 Task: Create List Sales Reporting in Board Branding and Messaging Strategies to Workspace Agile Coaching. Create List Sales Analytics in Board IT Service Desk Management to Workspace Agile Coaching. Create List Customer Relationship Management in Board Voice of Customer Customer Persona Development and Analysis to Workspace Agile Coaching
Action: Mouse moved to (105, 310)
Screenshot: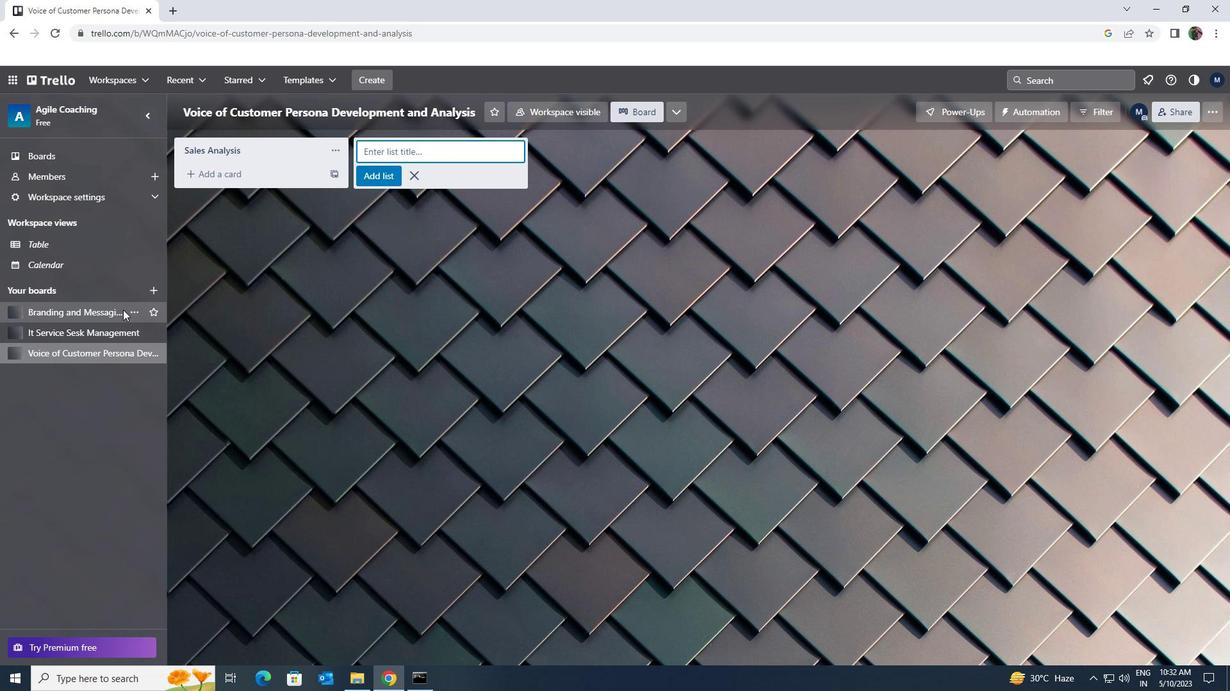 
Action: Mouse pressed left at (105, 310)
Screenshot: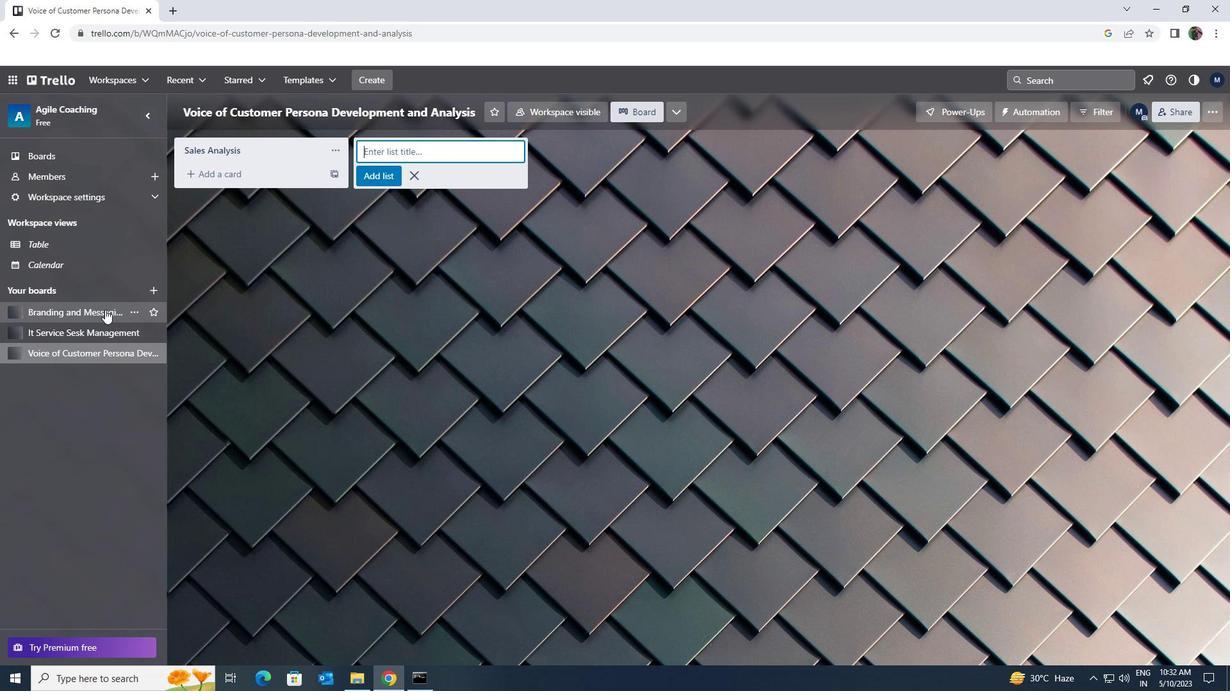 
Action: Mouse moved to (369, 158)
Screenshot: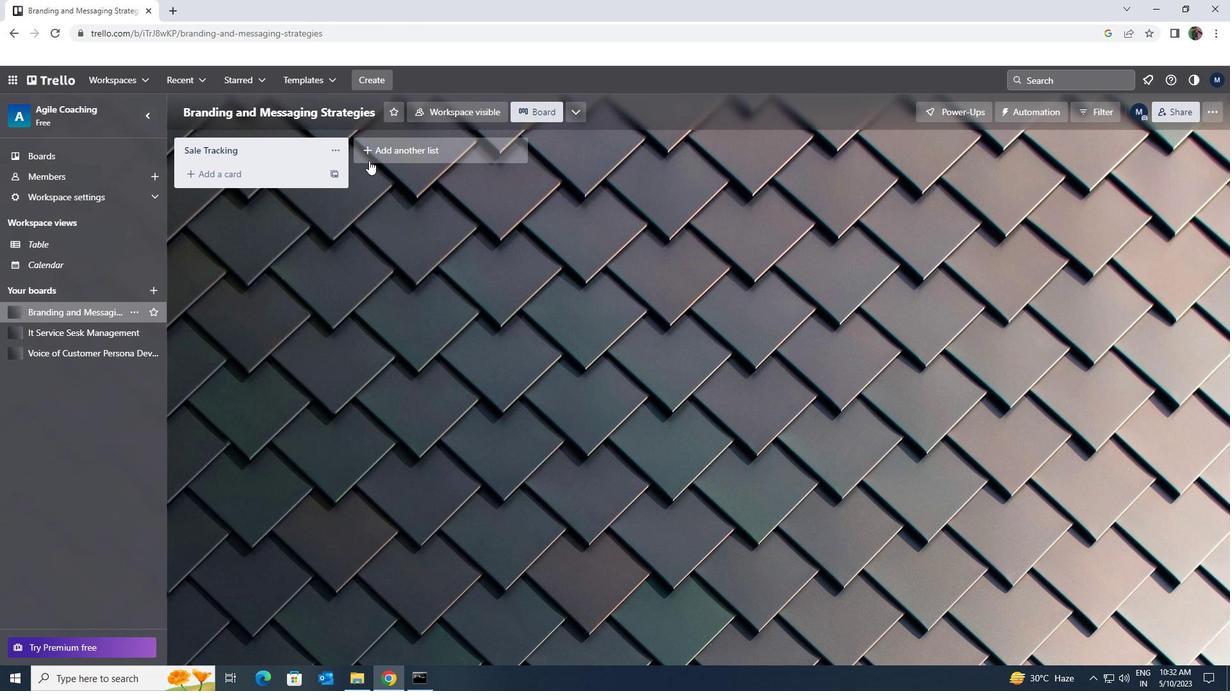 
Action: Mouse pressed left at (369, 158)
Screenshot: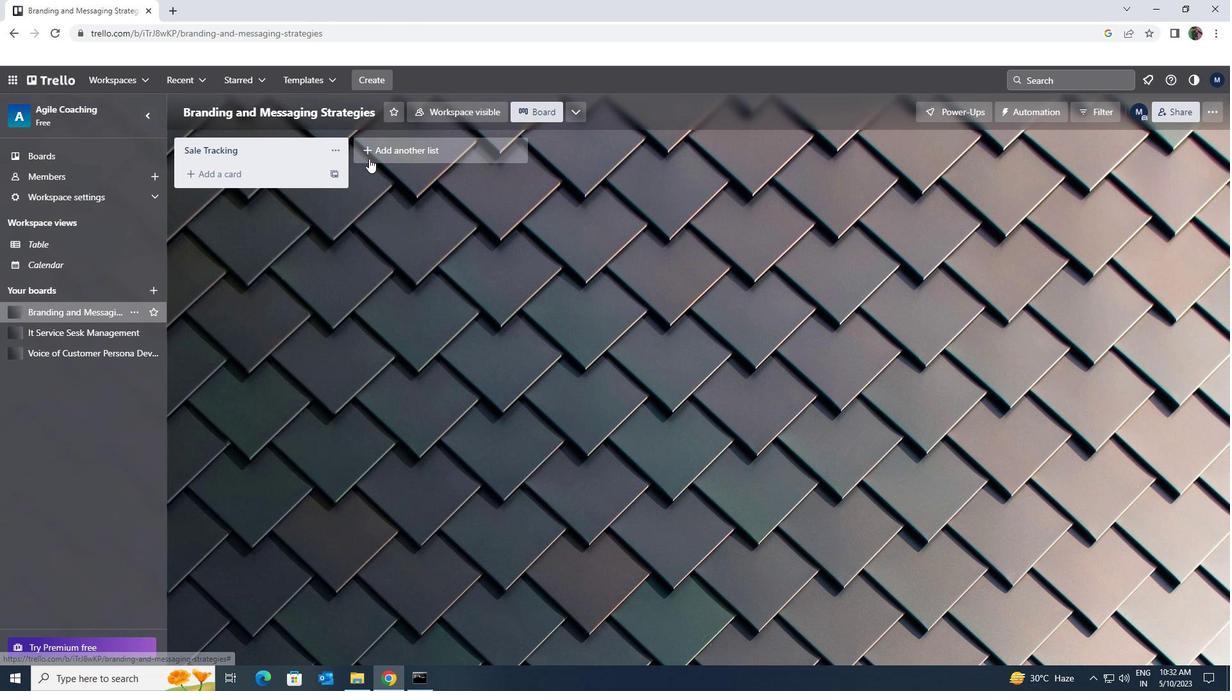 
Action: Key pressed <Key.shift>SALE<Key.space><Key.shift>REPORTING
Screenshot: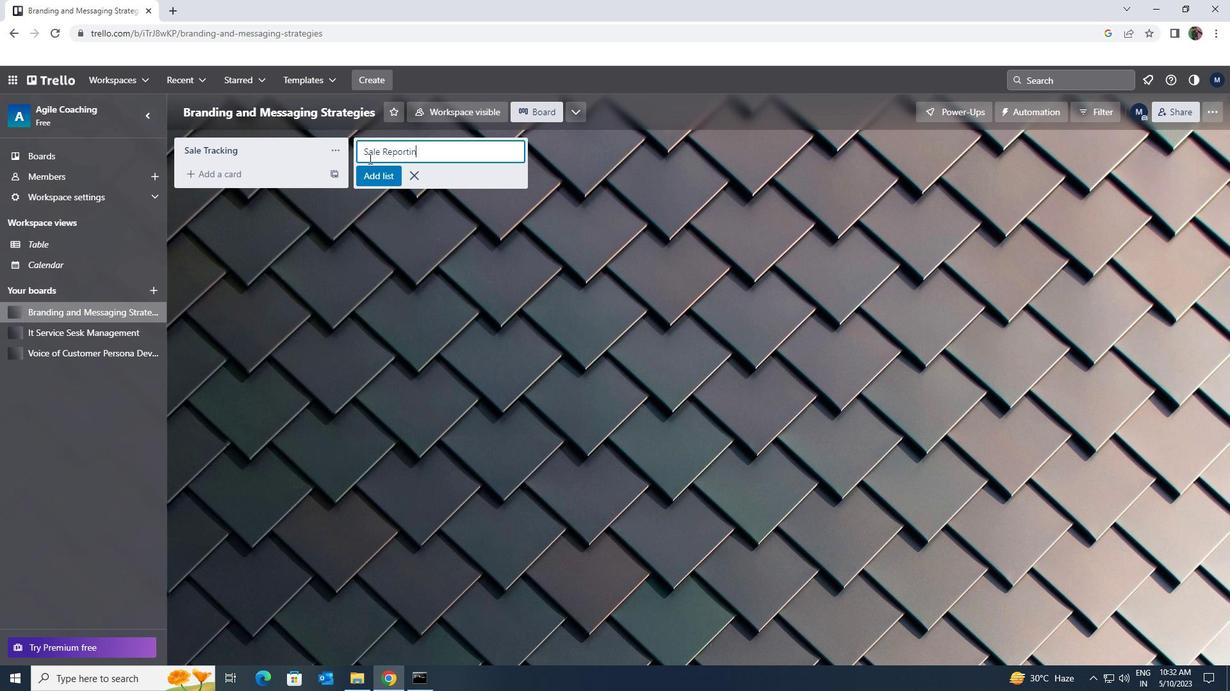 
Action: Mouse moved to (378, 174)
Screenshot: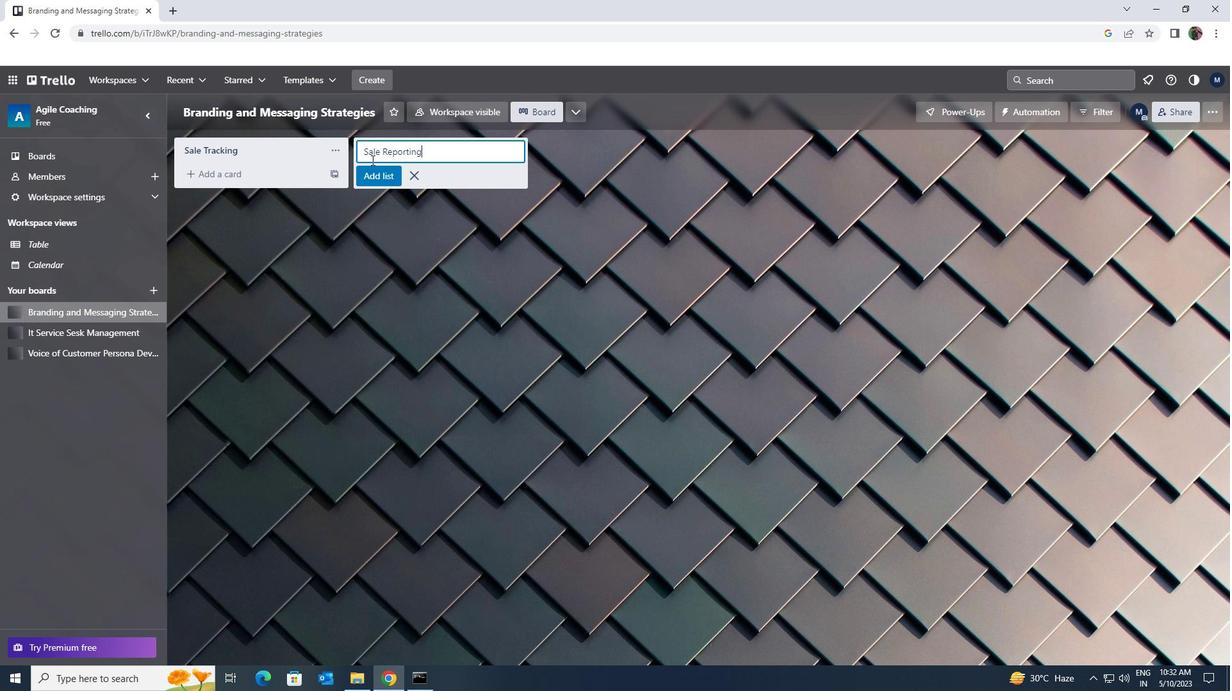 
Action: Mouse pressed left at (378, 174)
Screenshot: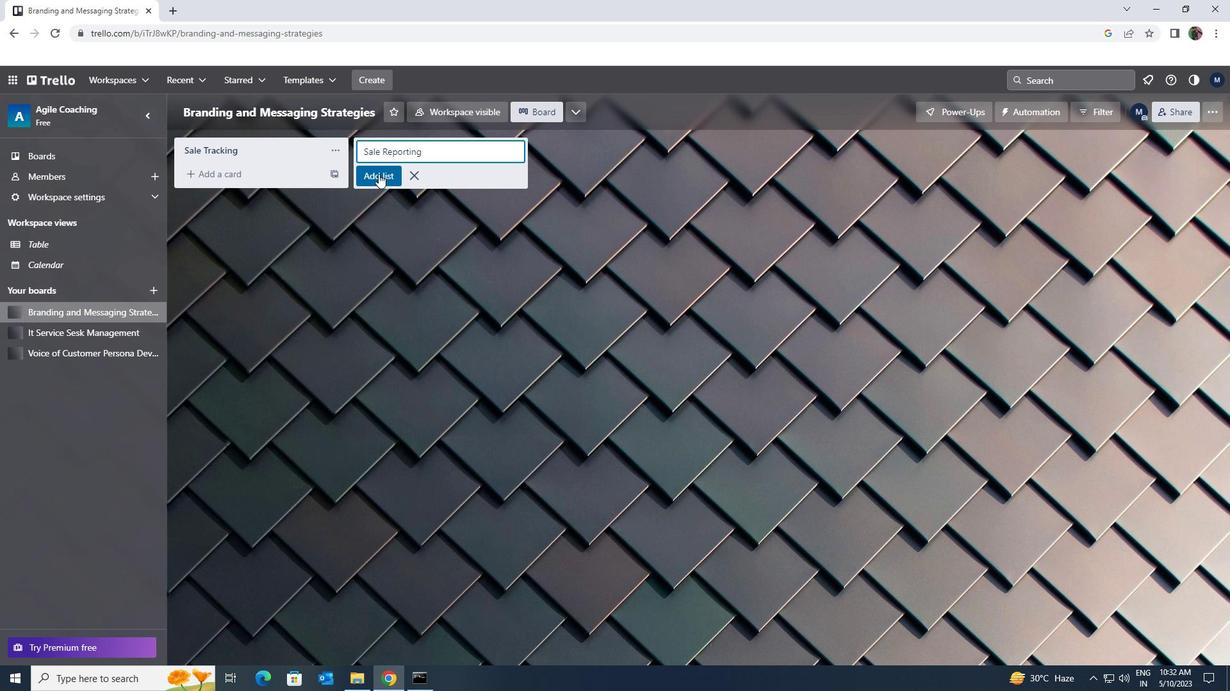 
Action: Mouse moved to (78, 333)
Screenshot: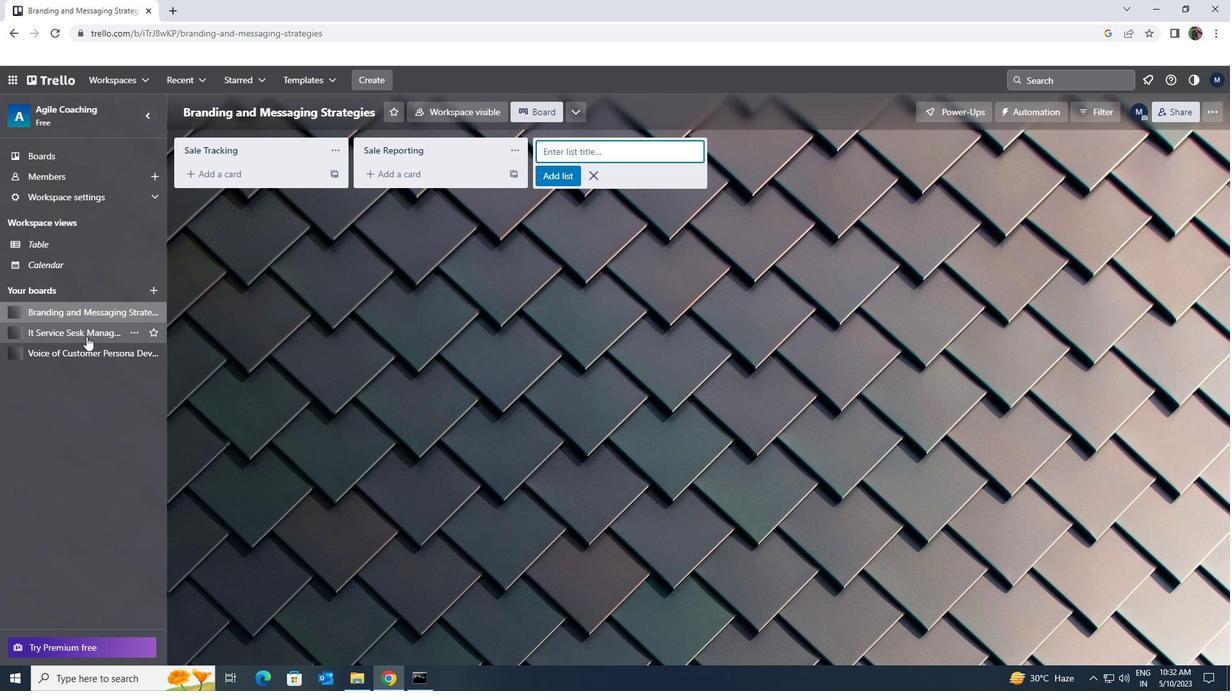 
Action: Mouse pressed left at (78, 333)
Screenshot: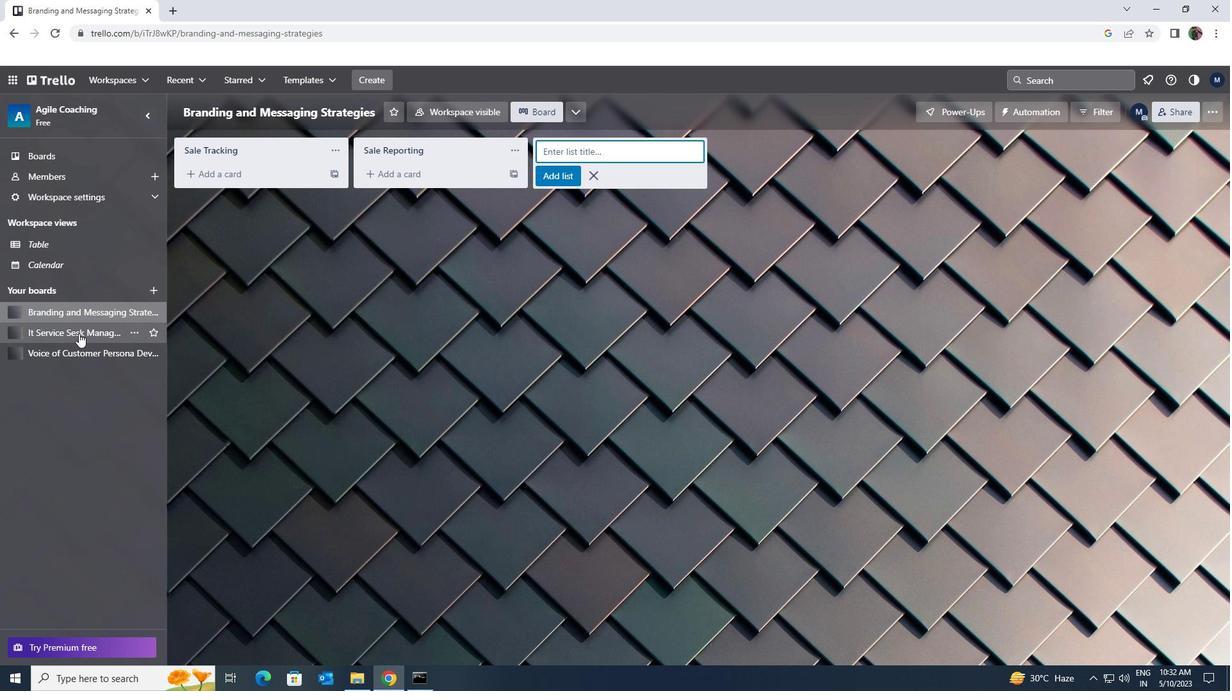 
Action: Mouse moved to (366, 158)
Screenshot: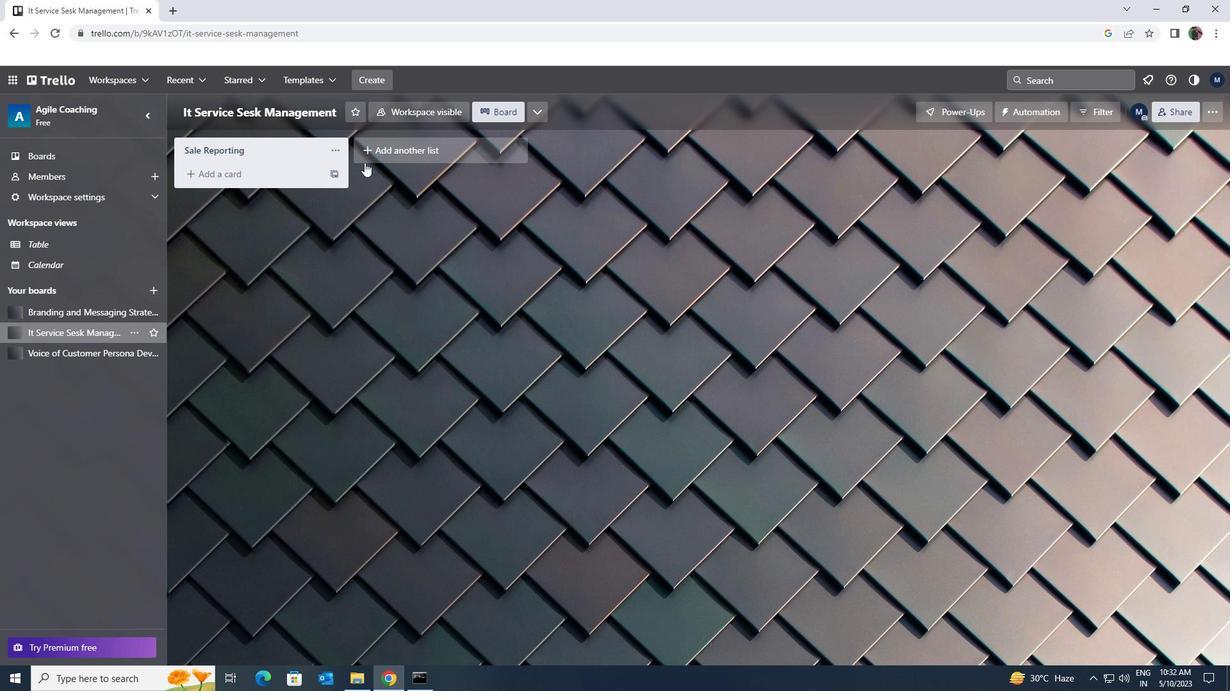 
Action: Mouse pressed left at (366, 158)
Screenshot: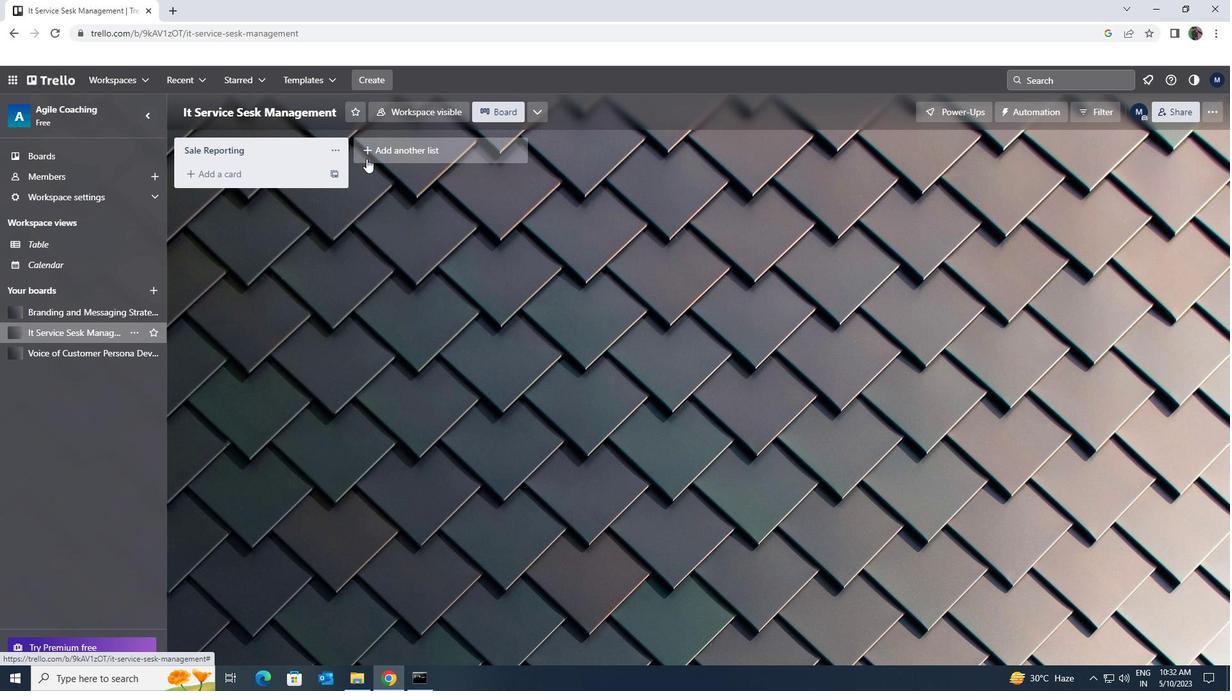 
Action: Key pressed <Key.shift>SALE<Key.space><Key.shift><Key.shift>ANALT<Key.backspace>YTICS
Screenshot: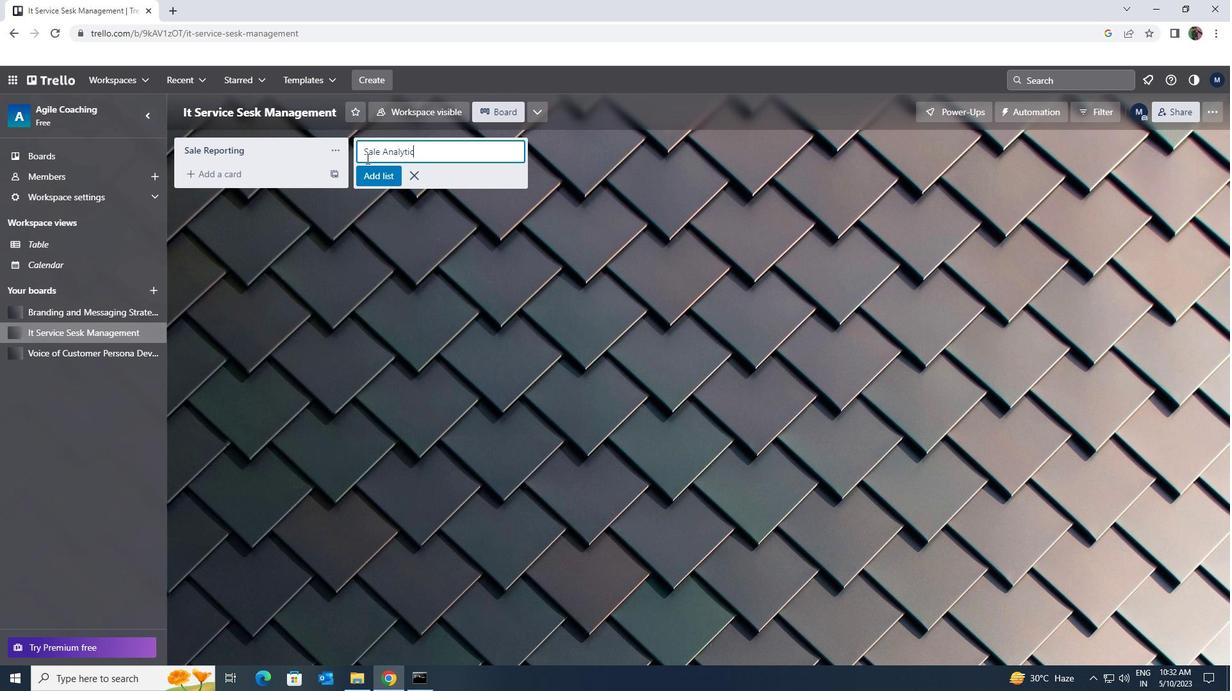 
Action: Mouse moved to (376, 170)
Screenshot: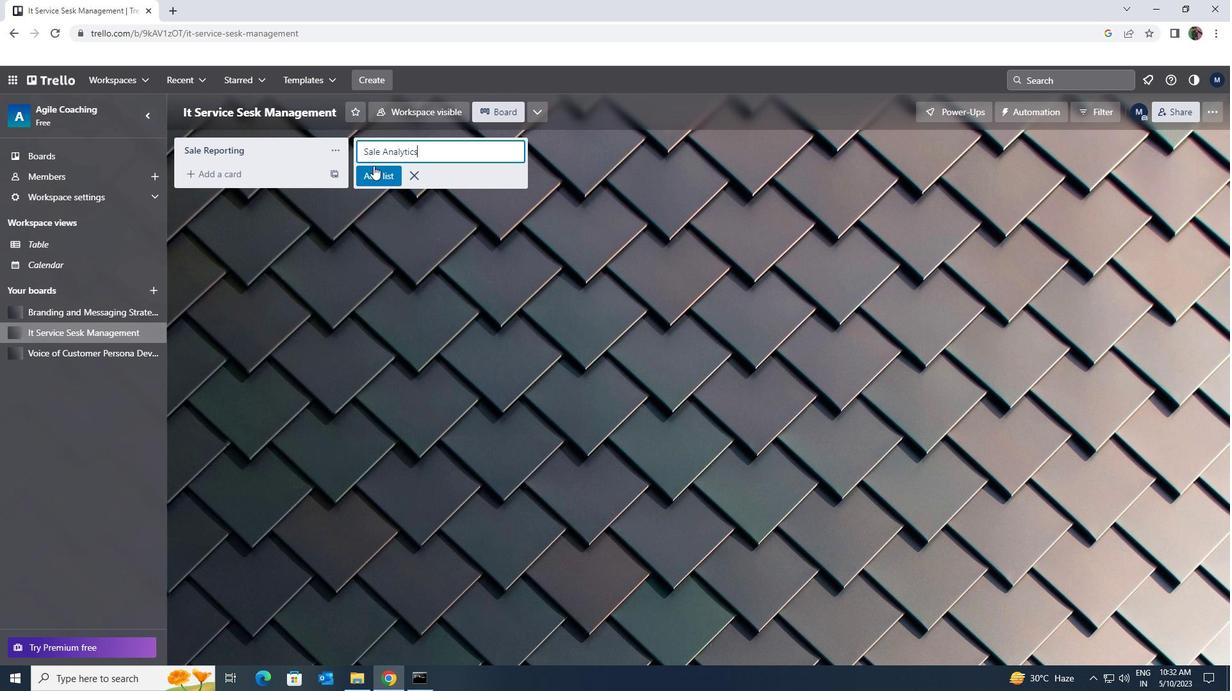 
Action: Mouse pressed left at (376, 170)
Screenshot: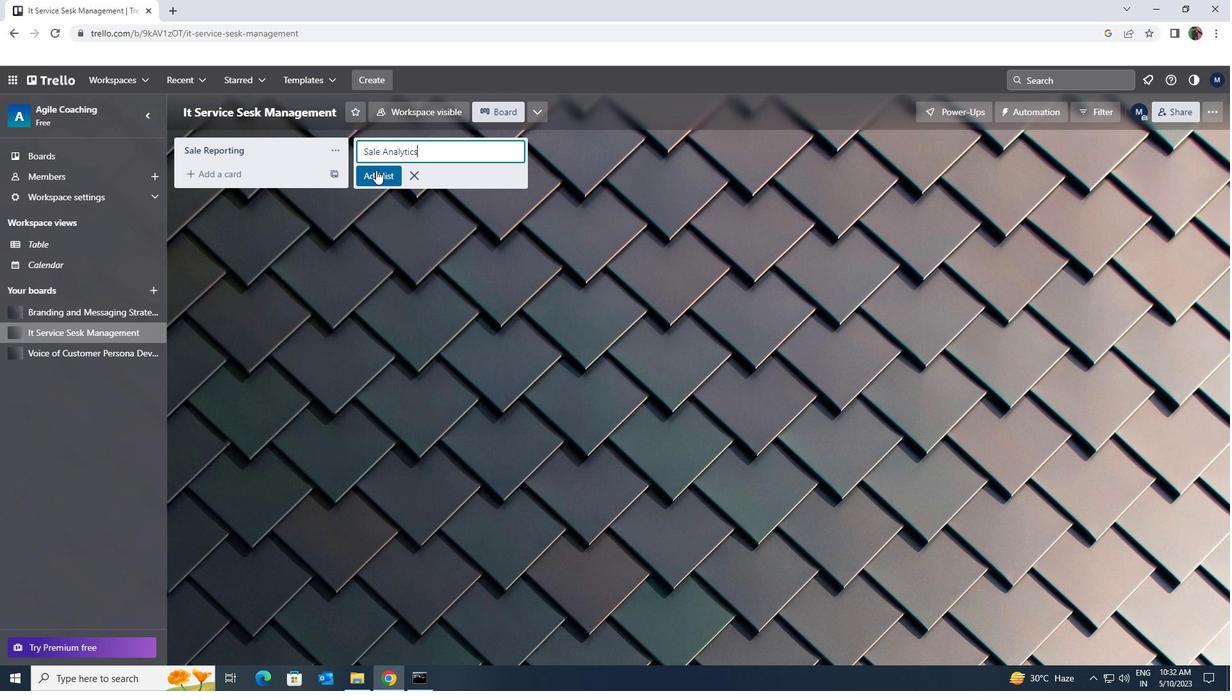 
Action: Mouse moved to (90, 354)
Screenshot: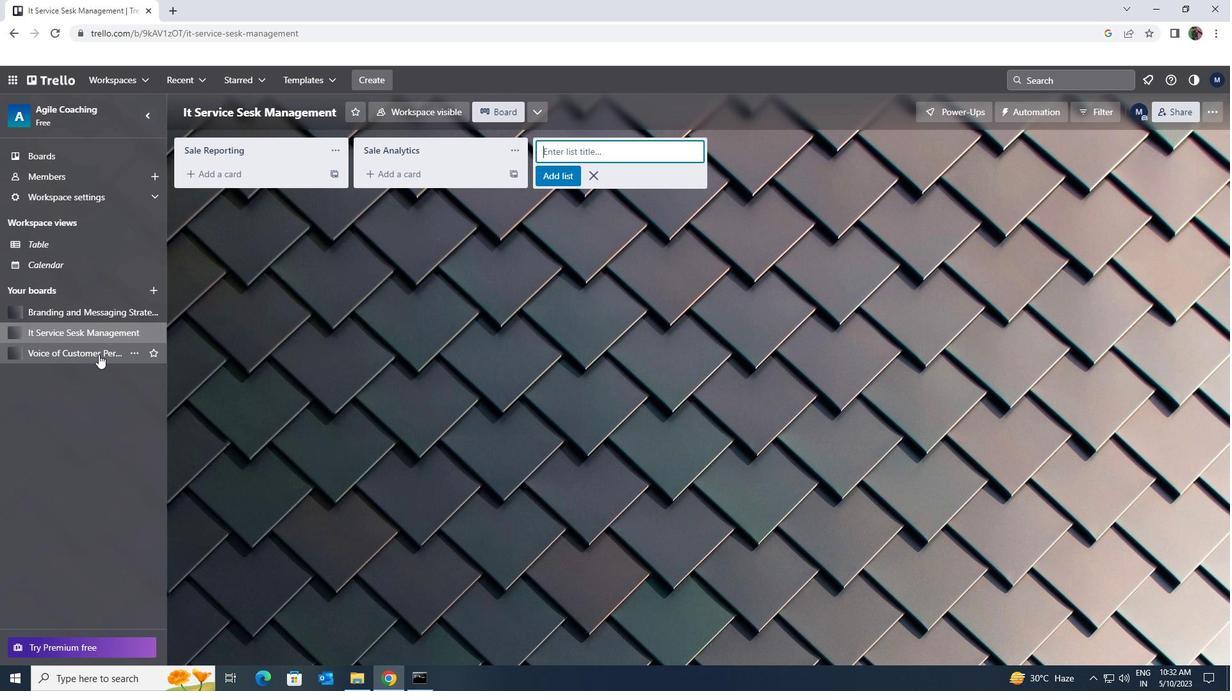 
Action: Mouse pressed left at (90, 354)
Screenshot: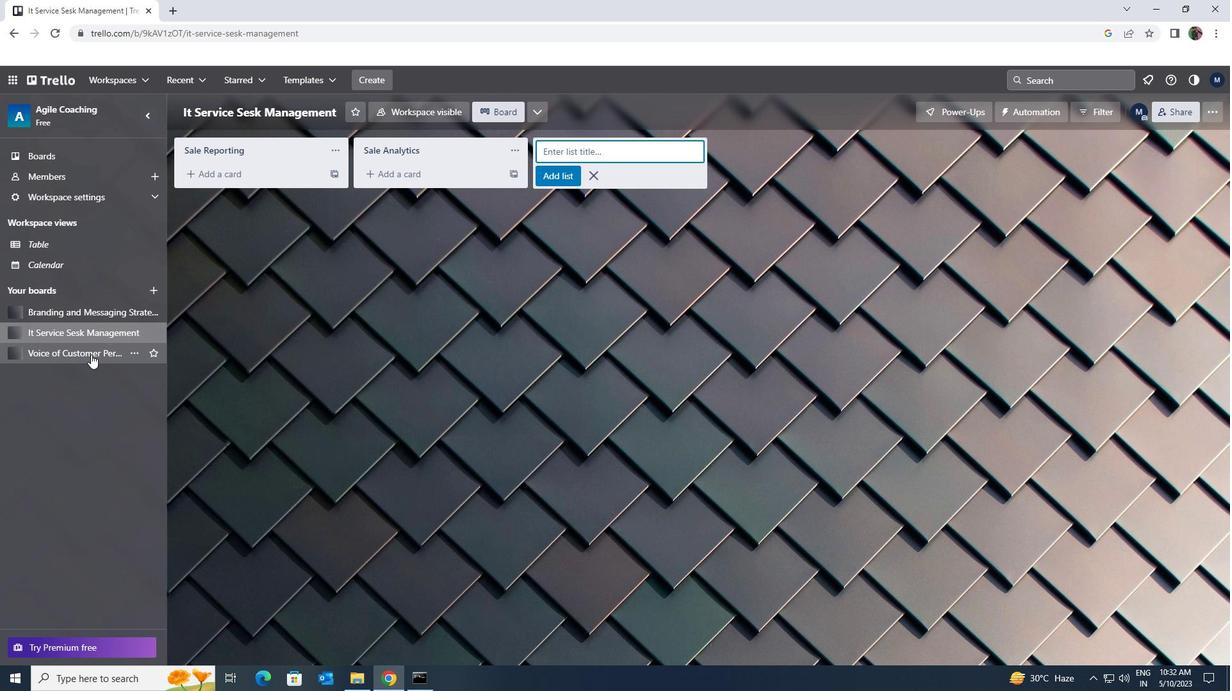 
Action: Mouse moved to (379, 162)
Screenshot: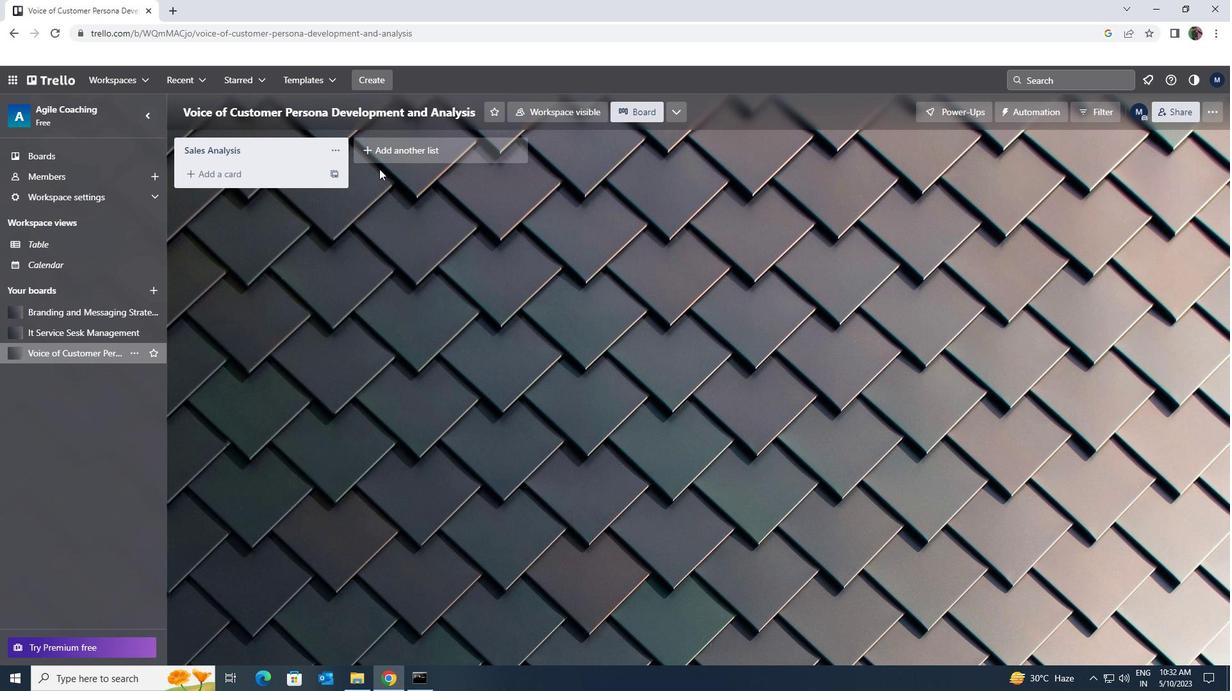 
Action: Mouse pressed left at (379, 162)
Screenshot: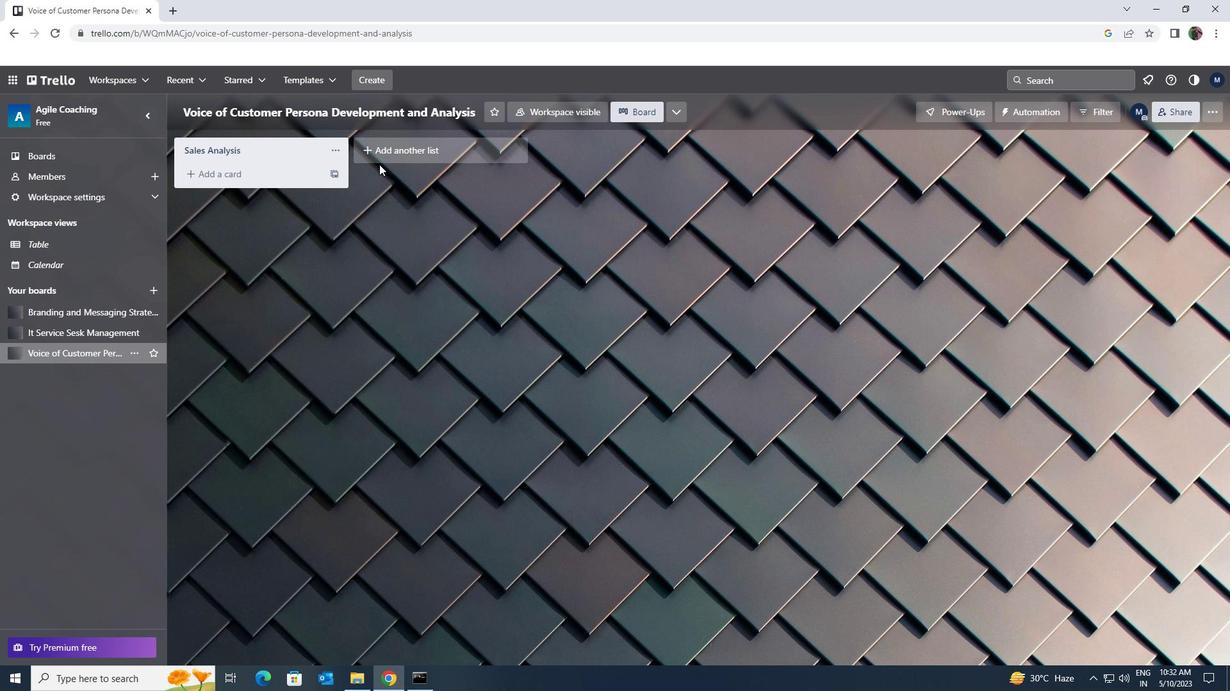 
Action: Mouse moved to (374, 149)
Screenshot: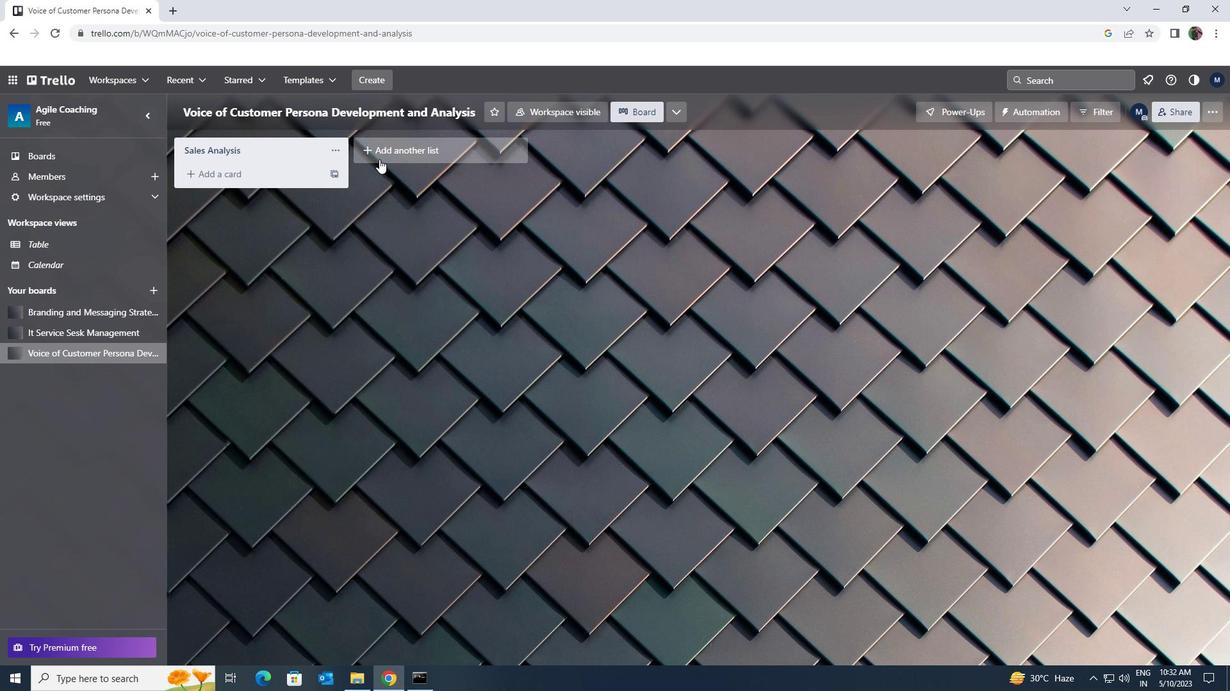 
Action: Mouse pressed left at (374, 149)
Screenshot: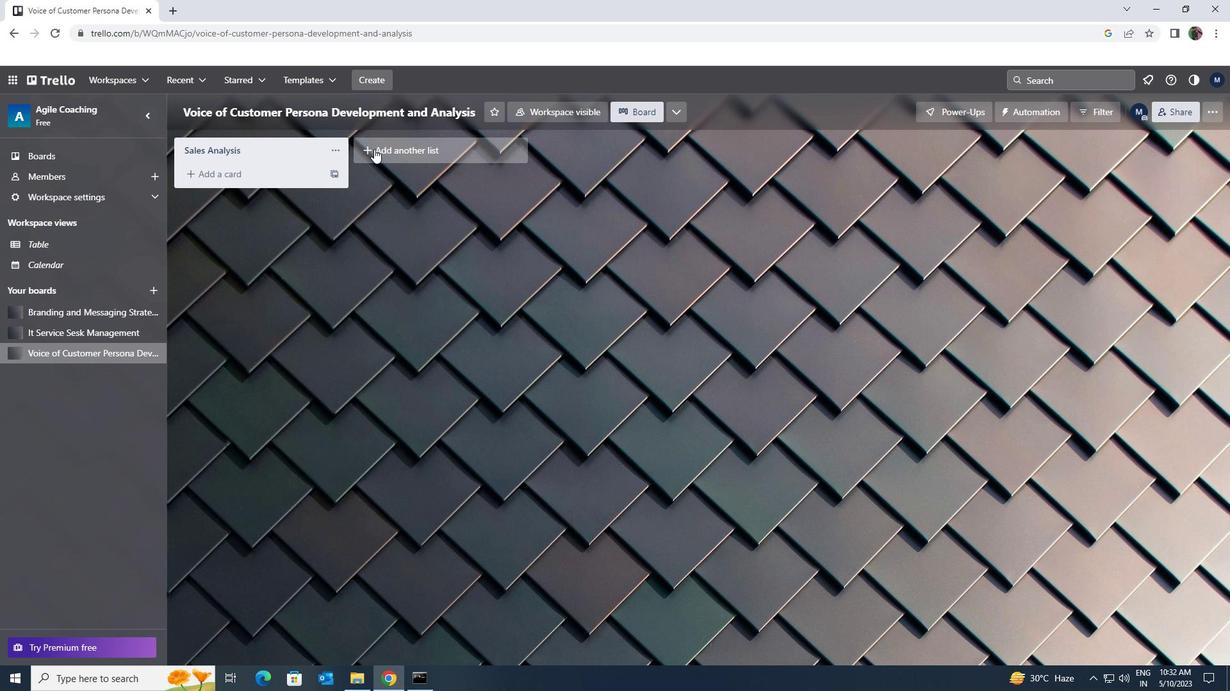 
Action: Key pressed <Key.shift>CUSTOMER<Key.space><Key.shift>RELATIONSHIP<Key.space><Key.shift>MANAGEMENT
Screenshot: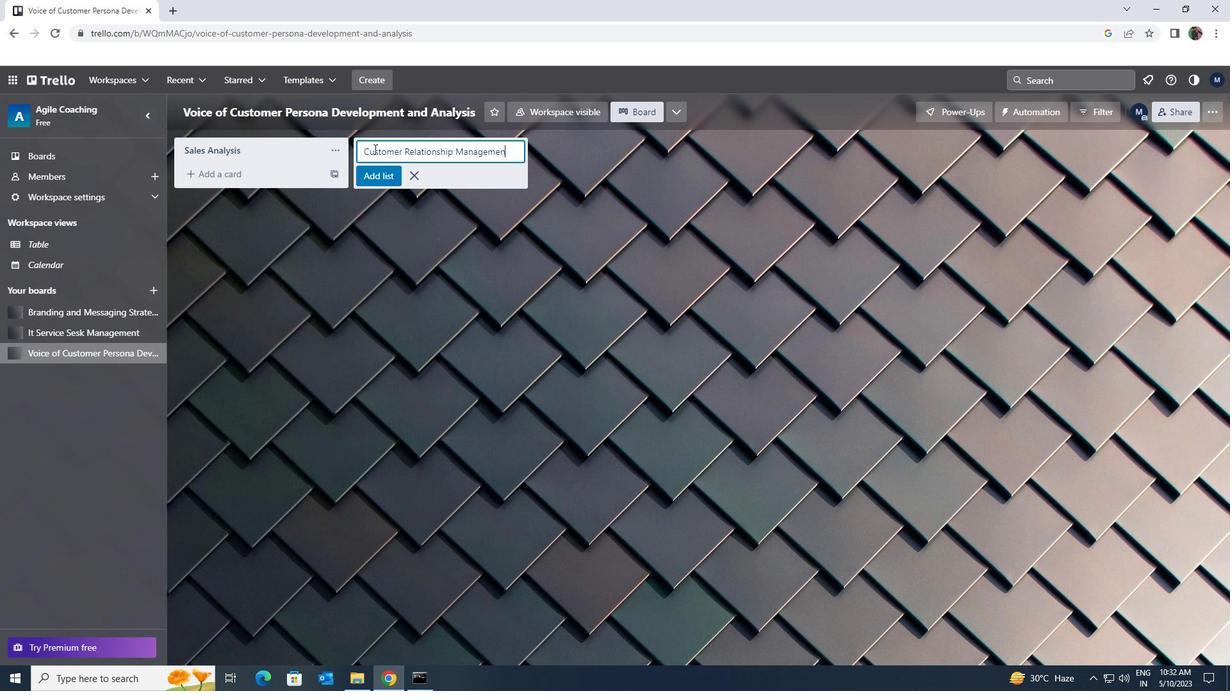 
Action: Mouse moved to (379, 182)
Screenshot: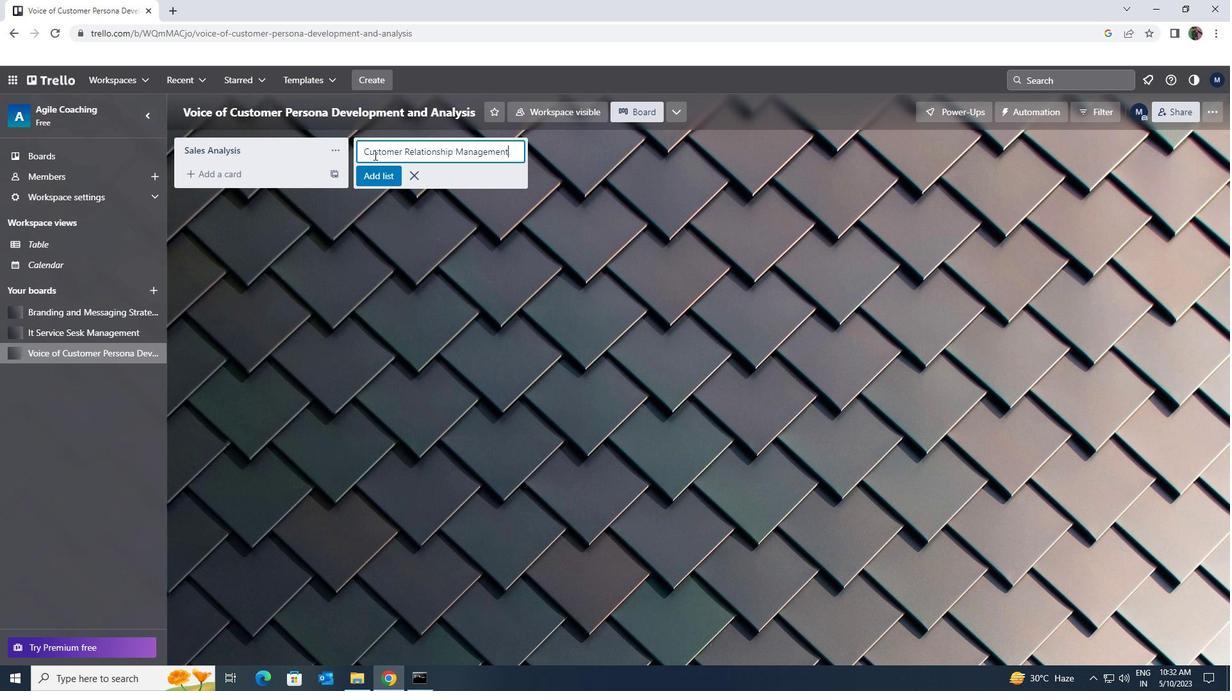 
Action: Mouse pressed left at (379, 182)
Screenshot: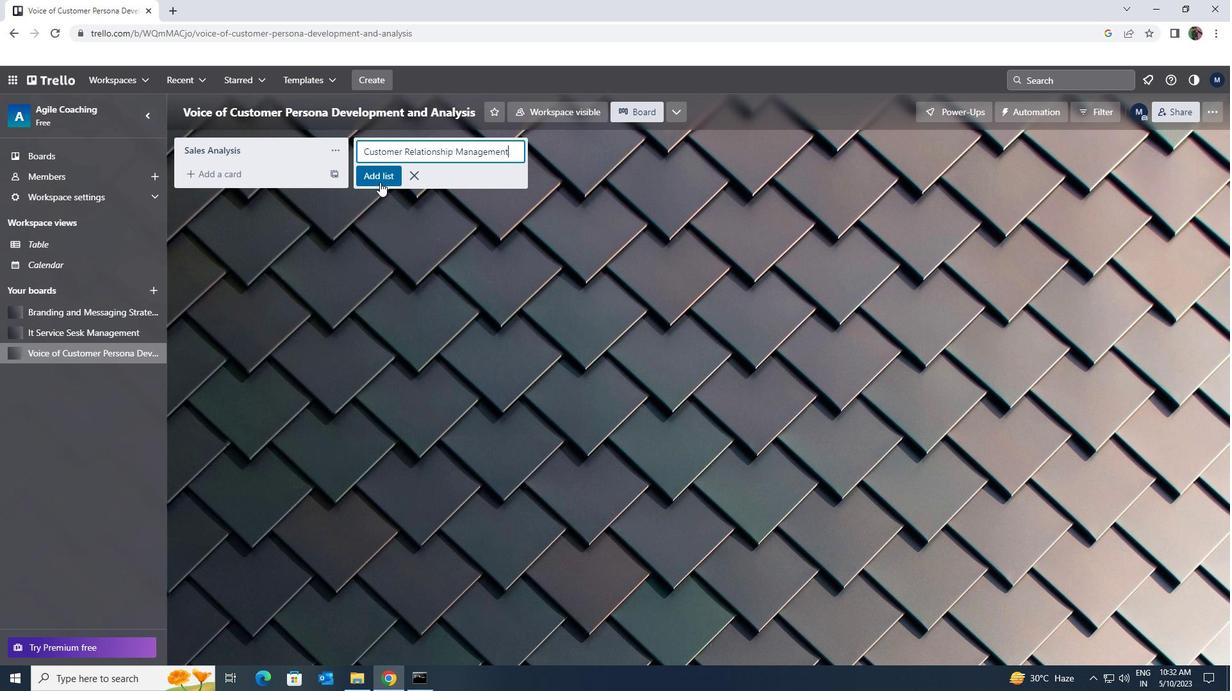 
